 Task: Create Workspace Credit Analysis Workspace description Monitor and track company reputation and online presence. Workspace type Education
Action: Mouse moved to (370, 59)
Screenshot: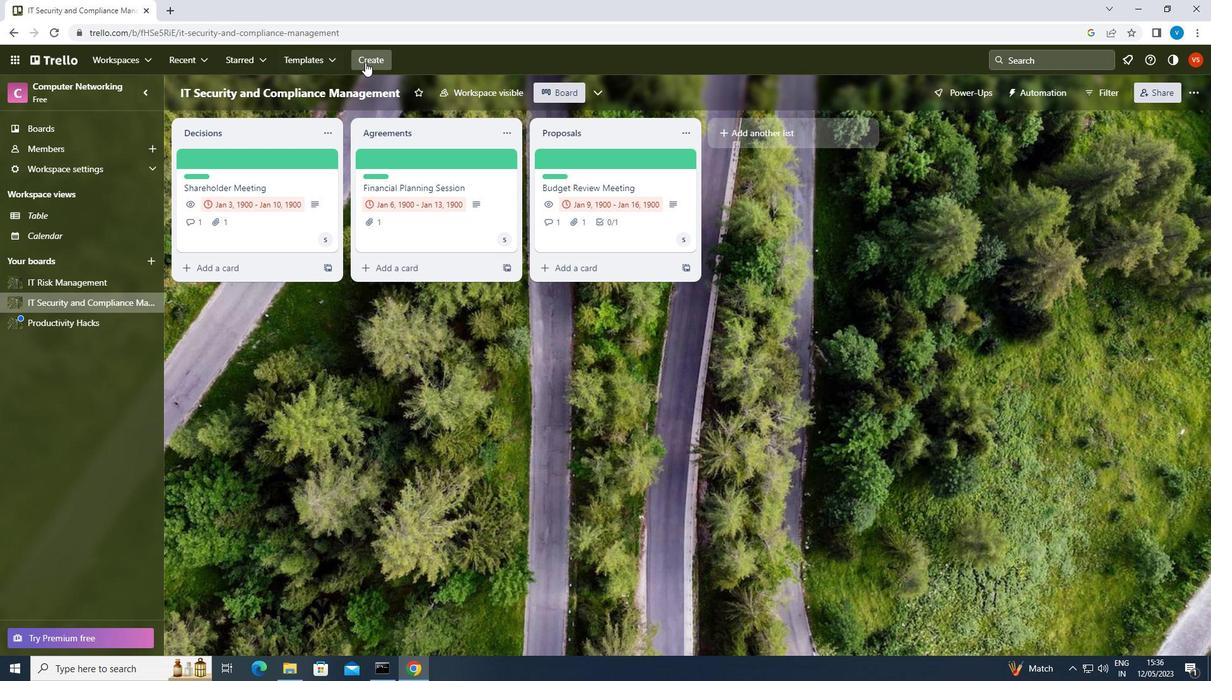 
Action: Mouse pressed left at (370, 59)
Screenshot: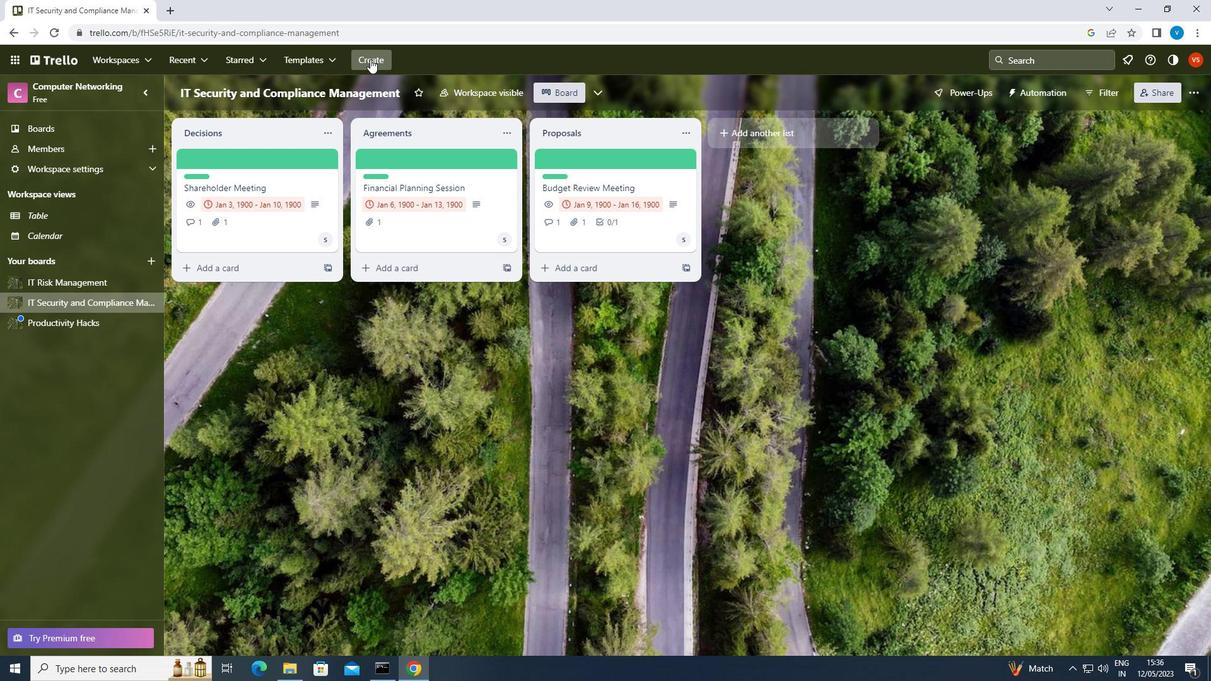 
Action: Mouse moved to (398, 189)
Screenshot: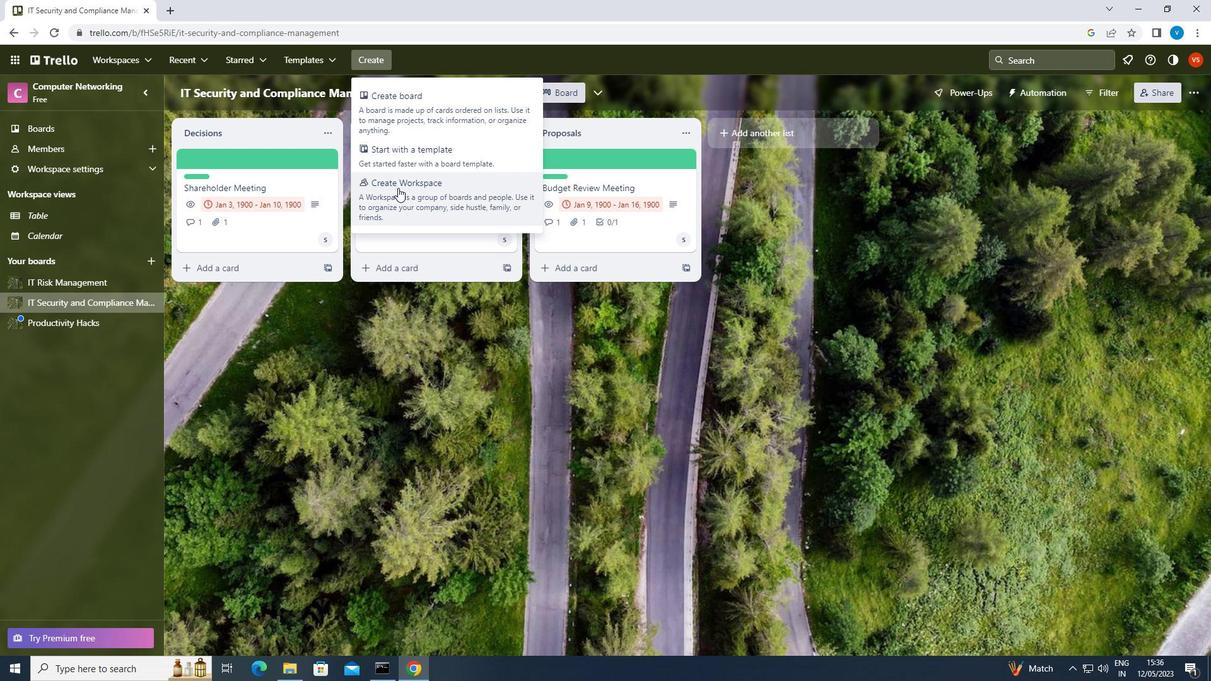 
Action: Mouse pressed left at (398, 189)
Screenshot: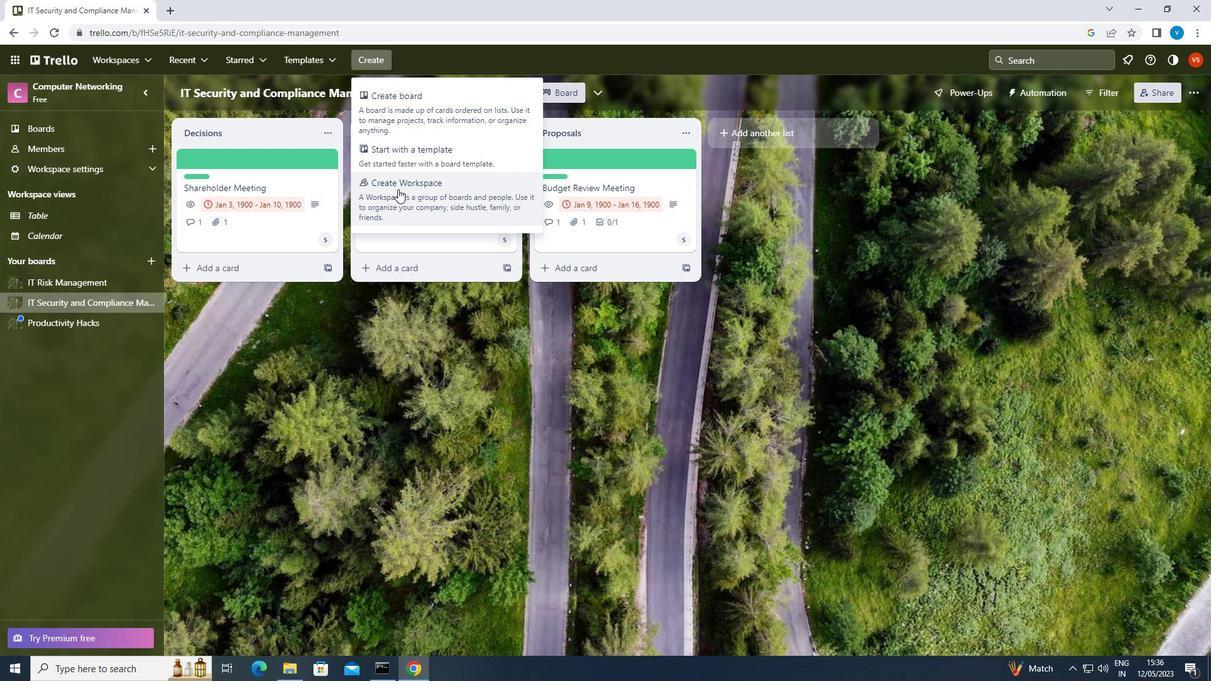 
Action: Mouse moved to (338, 225)
Screenshot: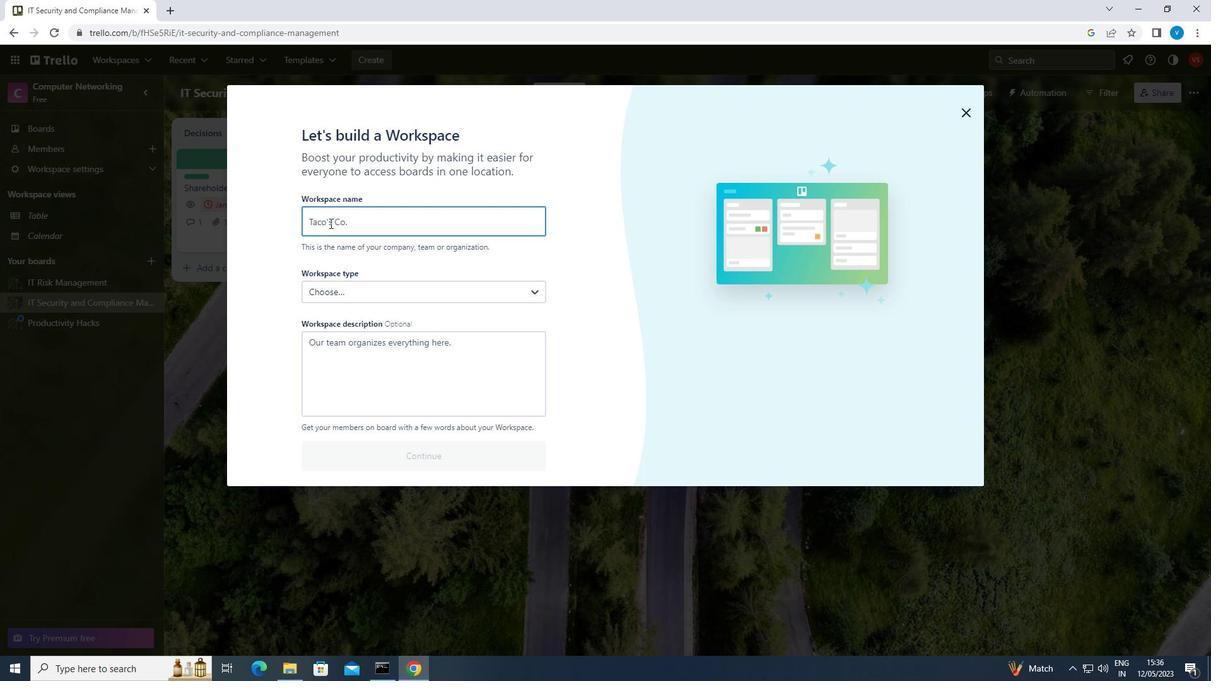 
Action: Mouse pressed left at (338, 225)
Screenshot: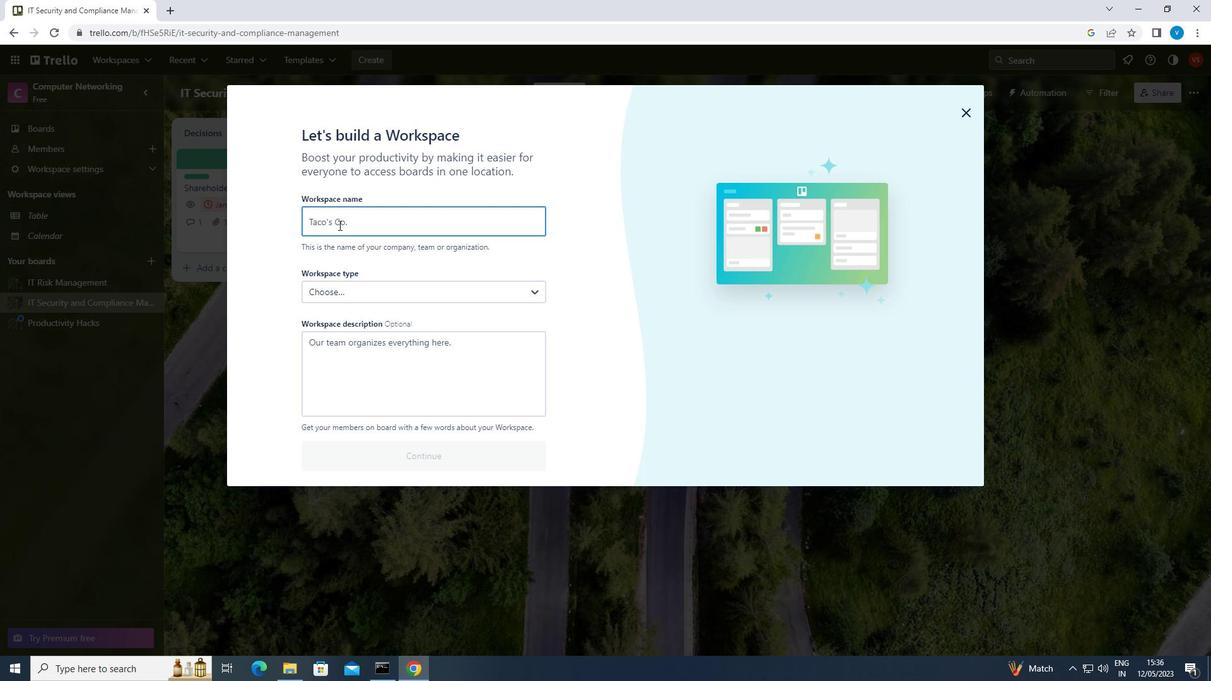 
Action: Mouse moved to (339, 225)
Screenshot: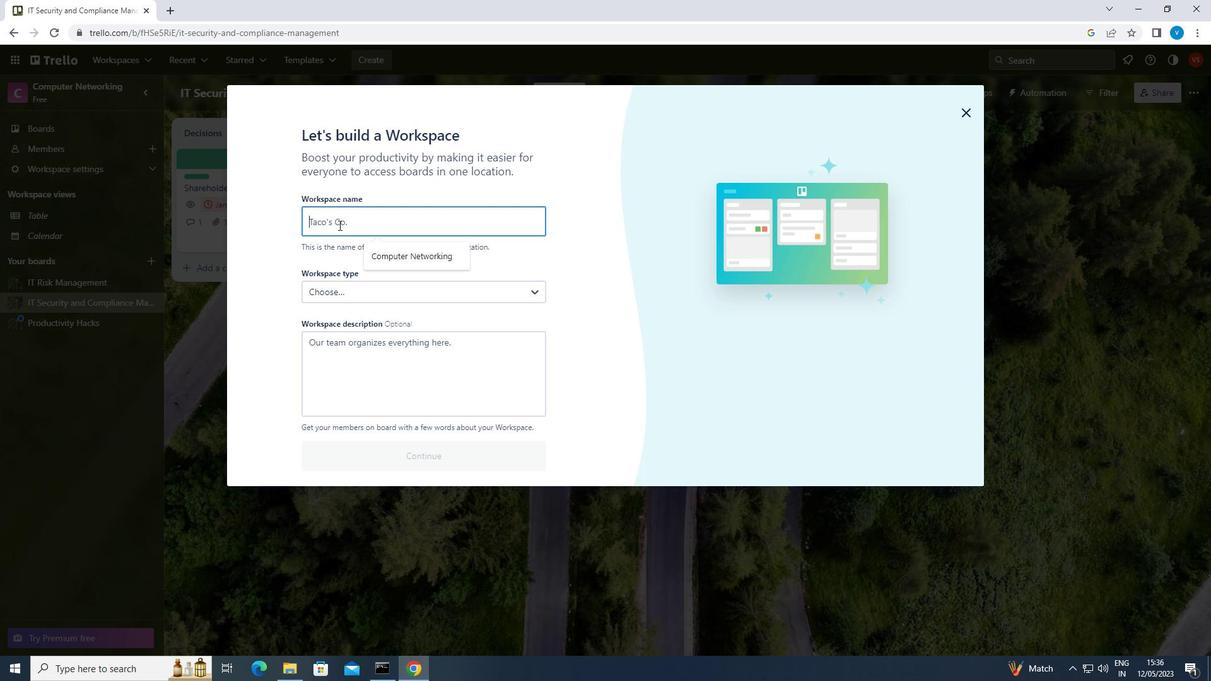 
Action: Key pressed <Key.shift>CREDIT<Key.space><Key.shift>ANALYSIS<Key.space>
Screenshot: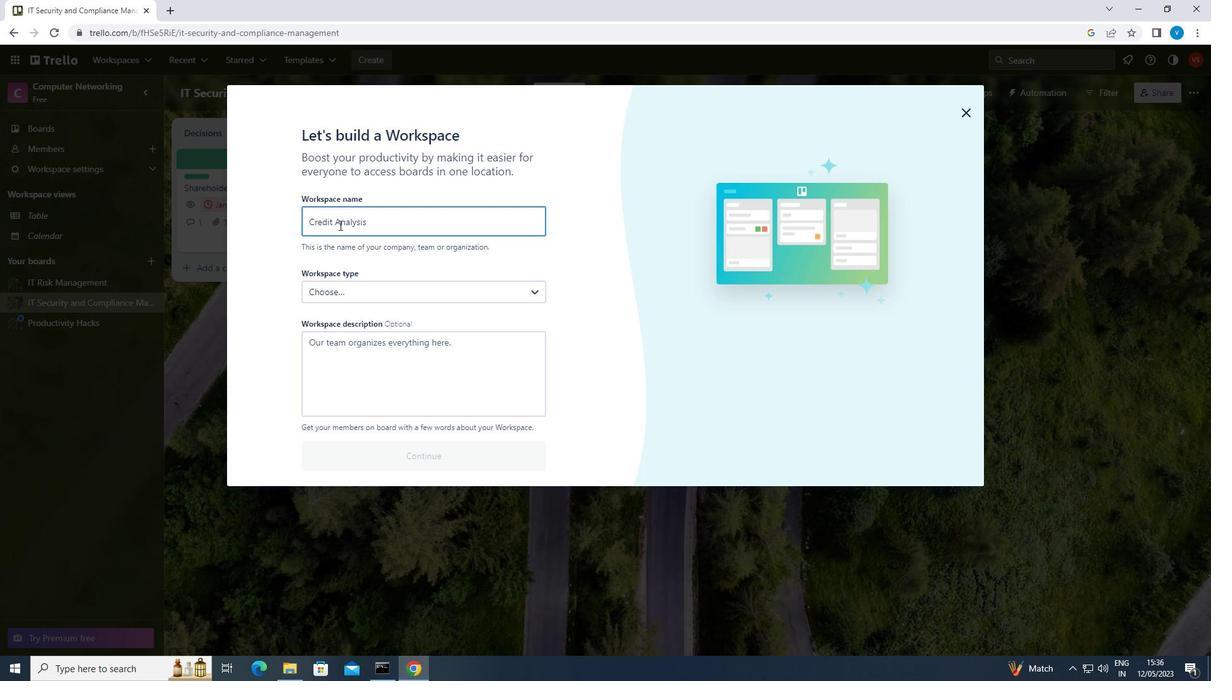 
Action: Mouse moved to (393, 359)
Screenshot: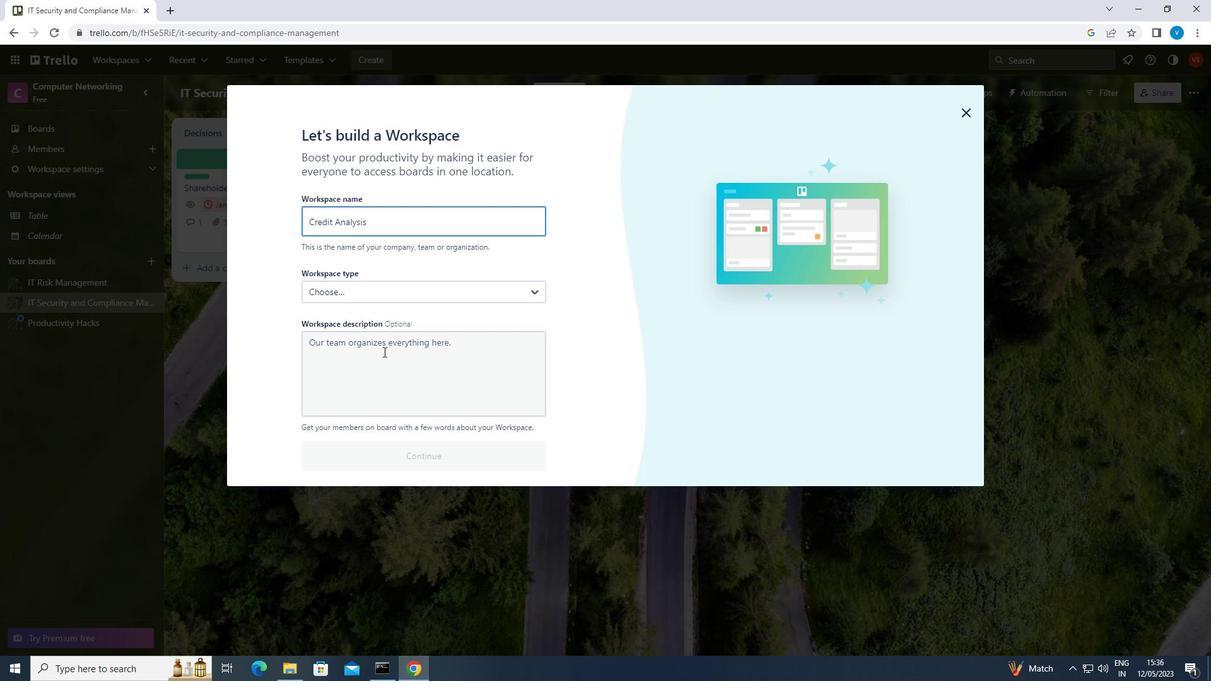 
Action: Mouse pressed left at (393, 359)
Screenshot: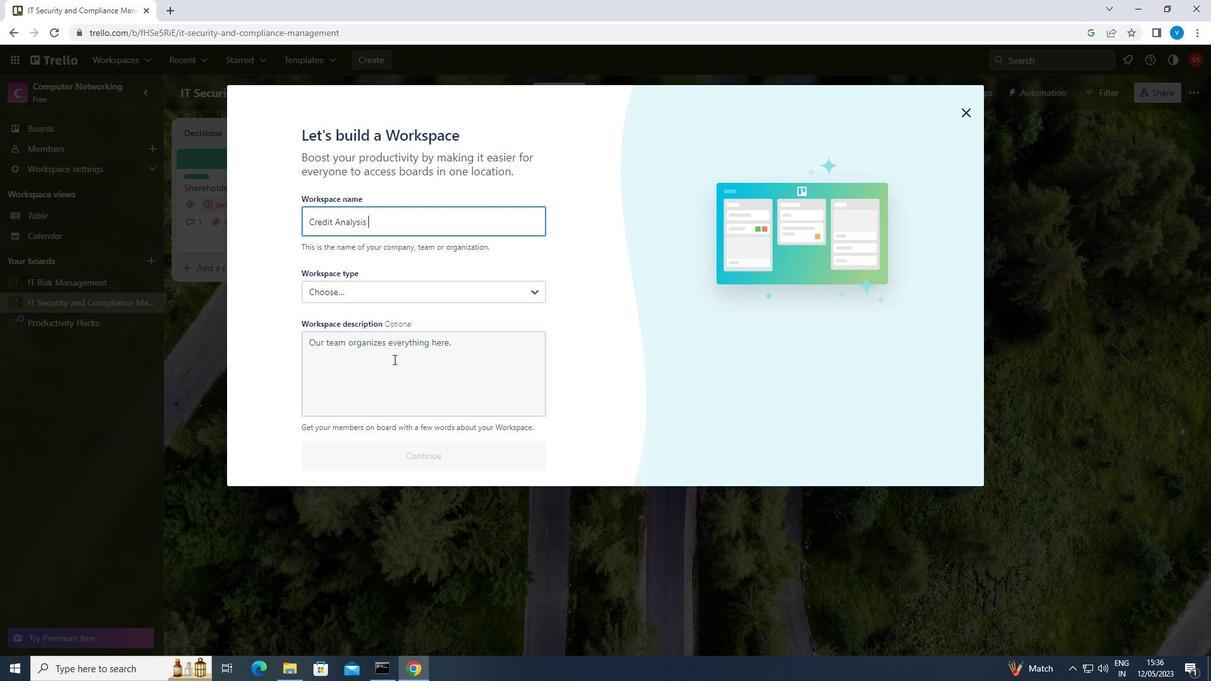 
Action: Mouse moved to (400, 355)
Screenshot: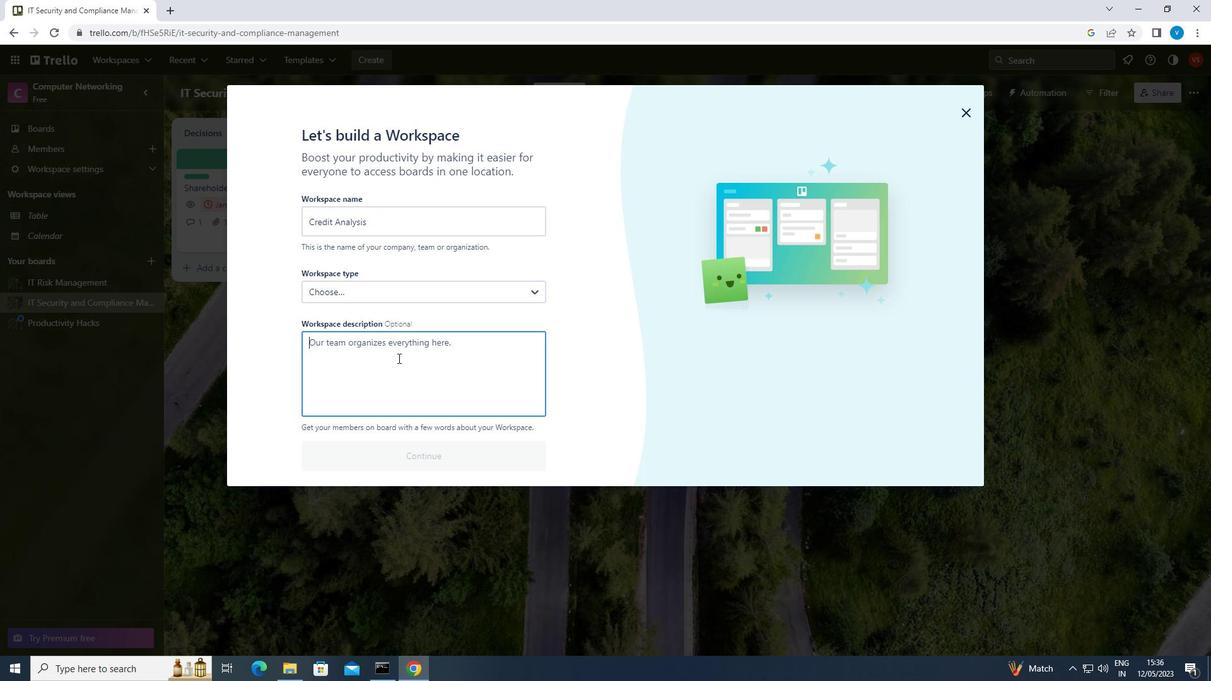 
Action: Key pressed <Key.shift><Key.shift><Key.shift>MONITOR<Key.space>AND<Key.space>TRACK<Key.space>COMPANY<Key.space>REPUTATION<Key.space>AND<Key.space>ONLINE<Key.space>PRESENCE
Screenshot: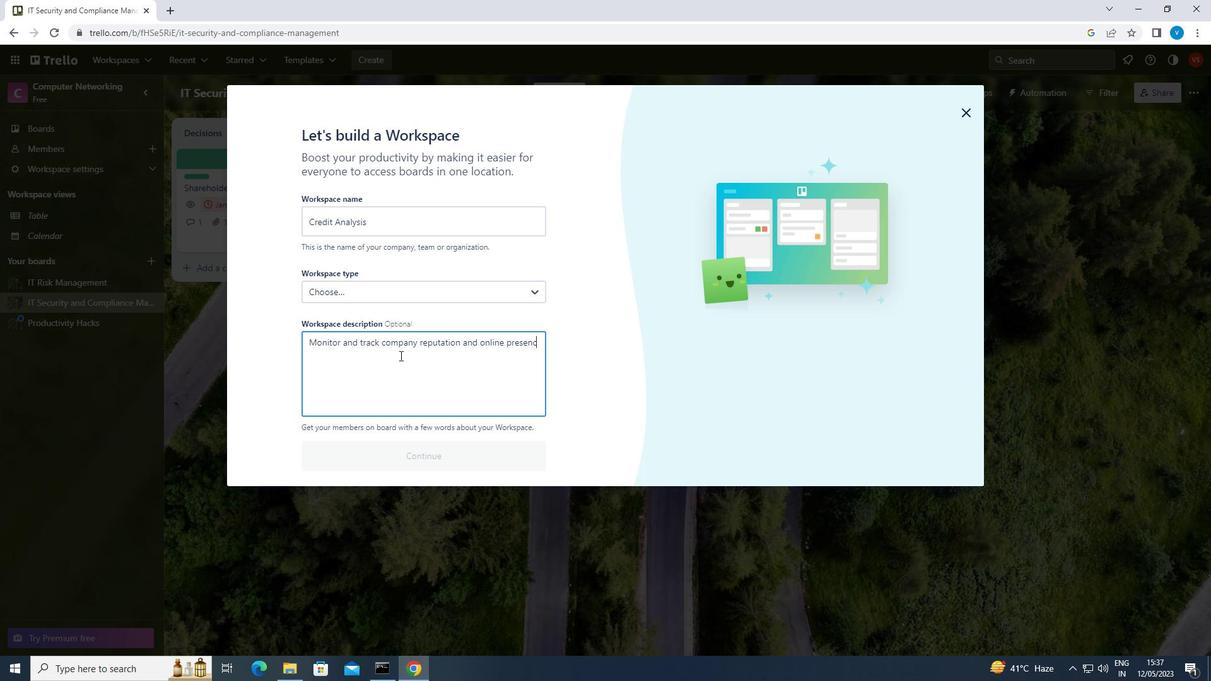 
Action: Mouse moved to (410, 288)
Screenshot: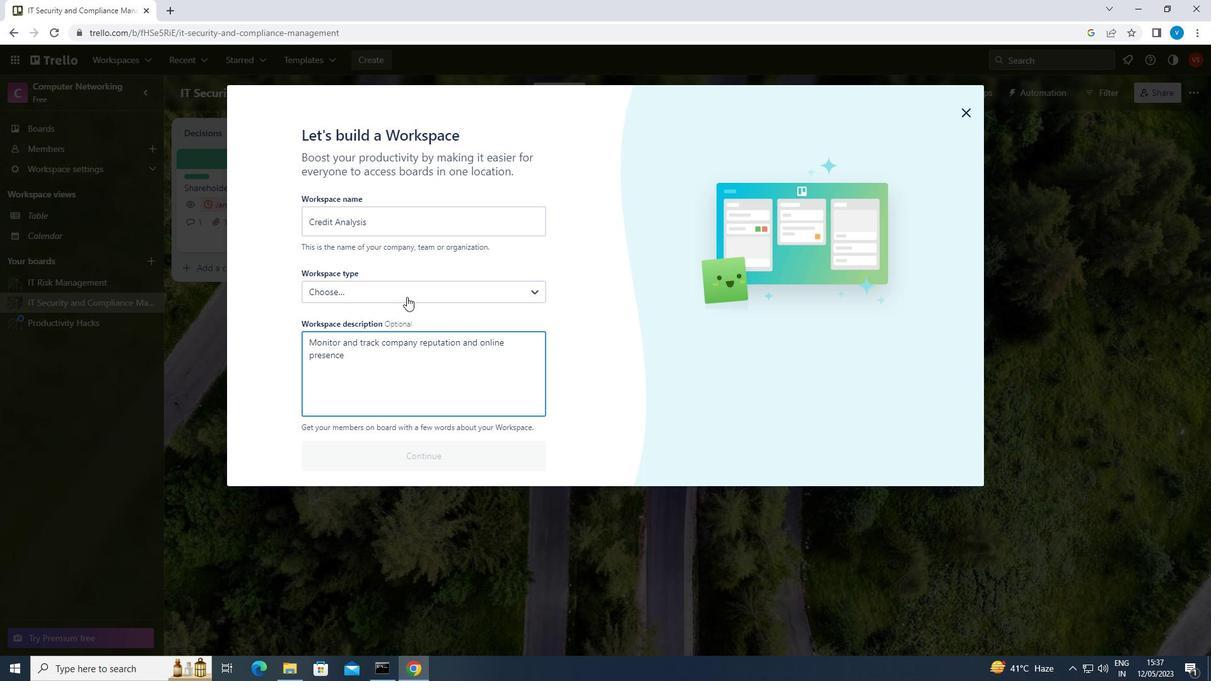 
Action: Mouse pressed left at (410, 288)
Screenshot: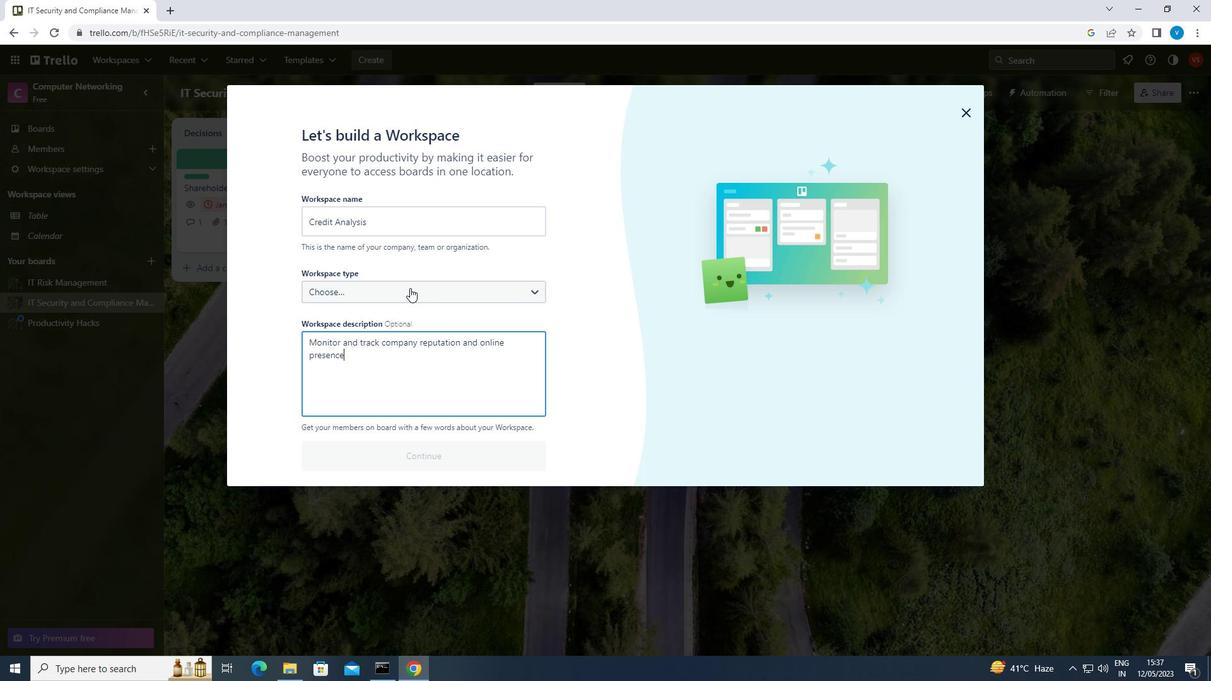 
Action: Mouse moved to (395, 323)
Screenshot: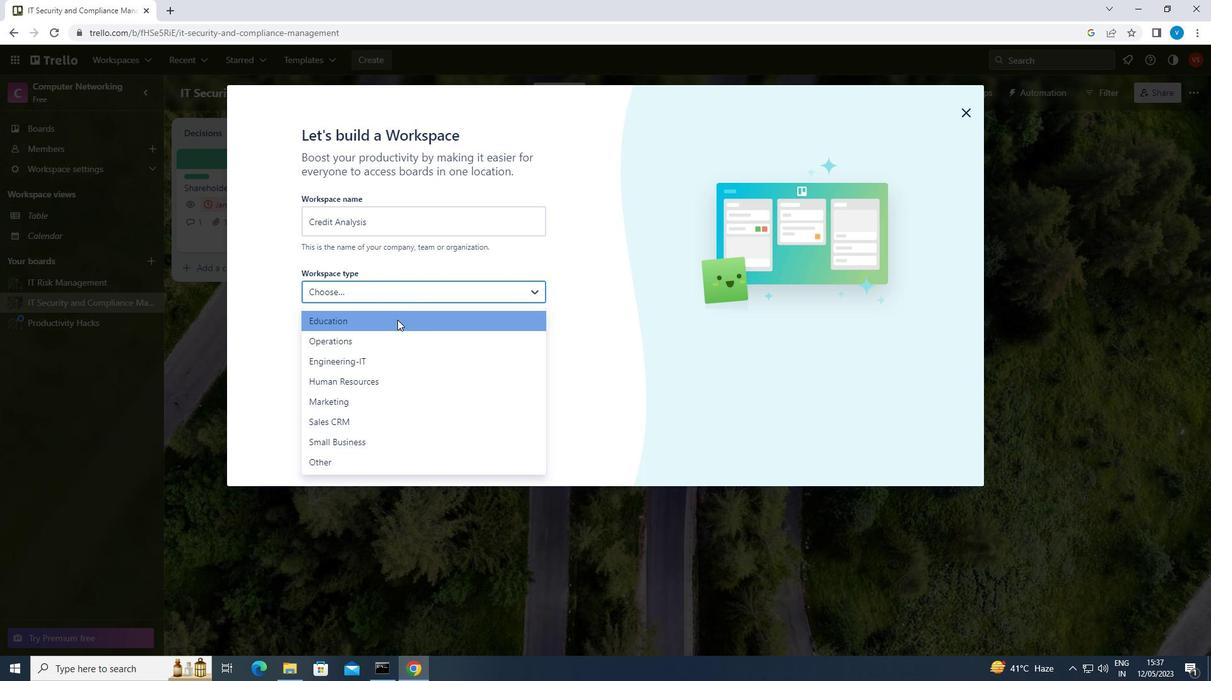 
Action: Mouse pressed left at (395, 323)
Screenshot: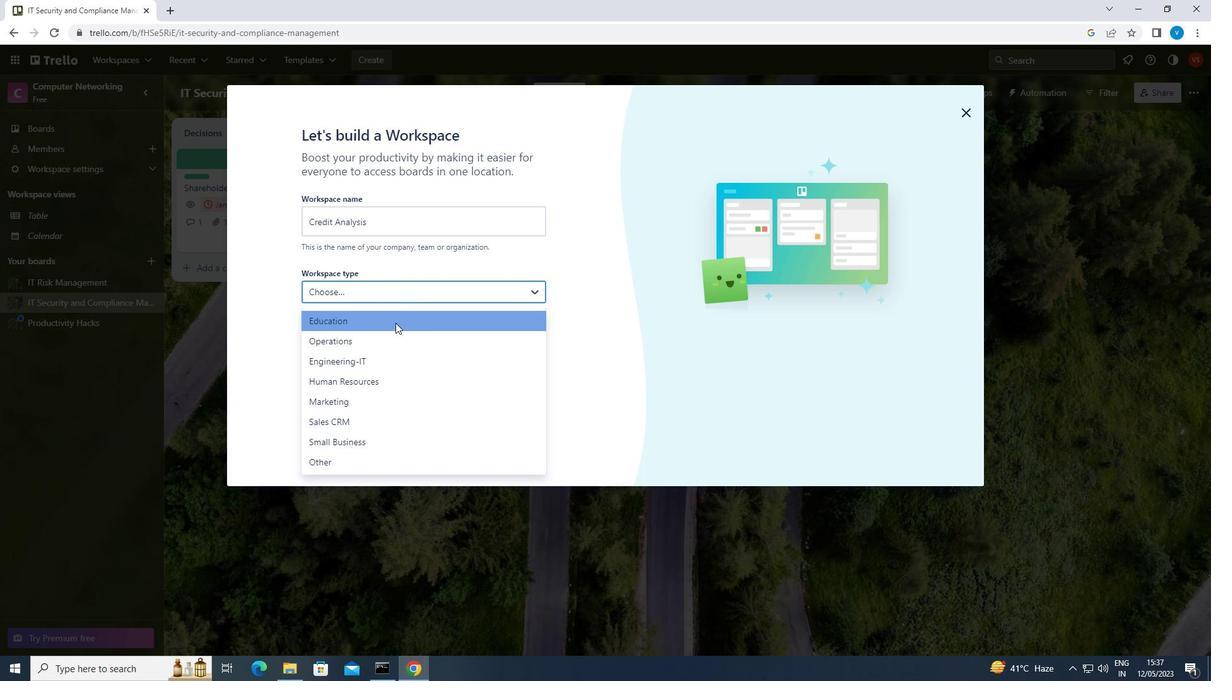 
Action: Mouse moved to (475, 450)
Screenshot: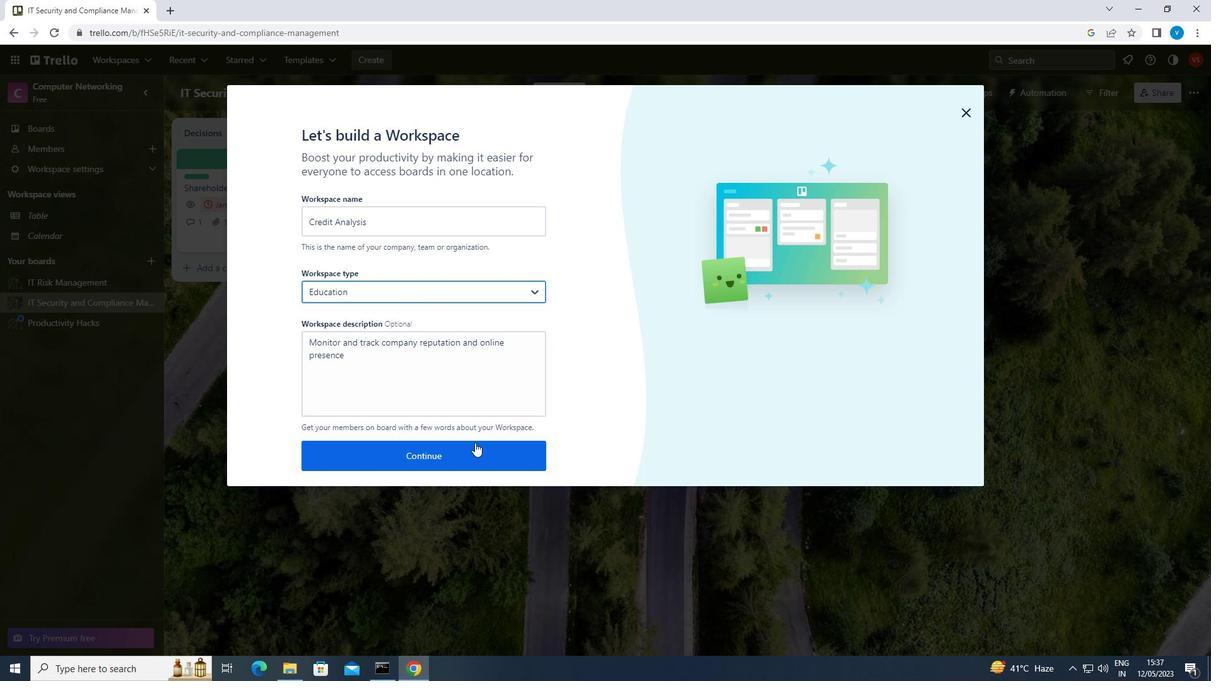 
Action: Mouse pressed left at (475, 450)
Screenshot: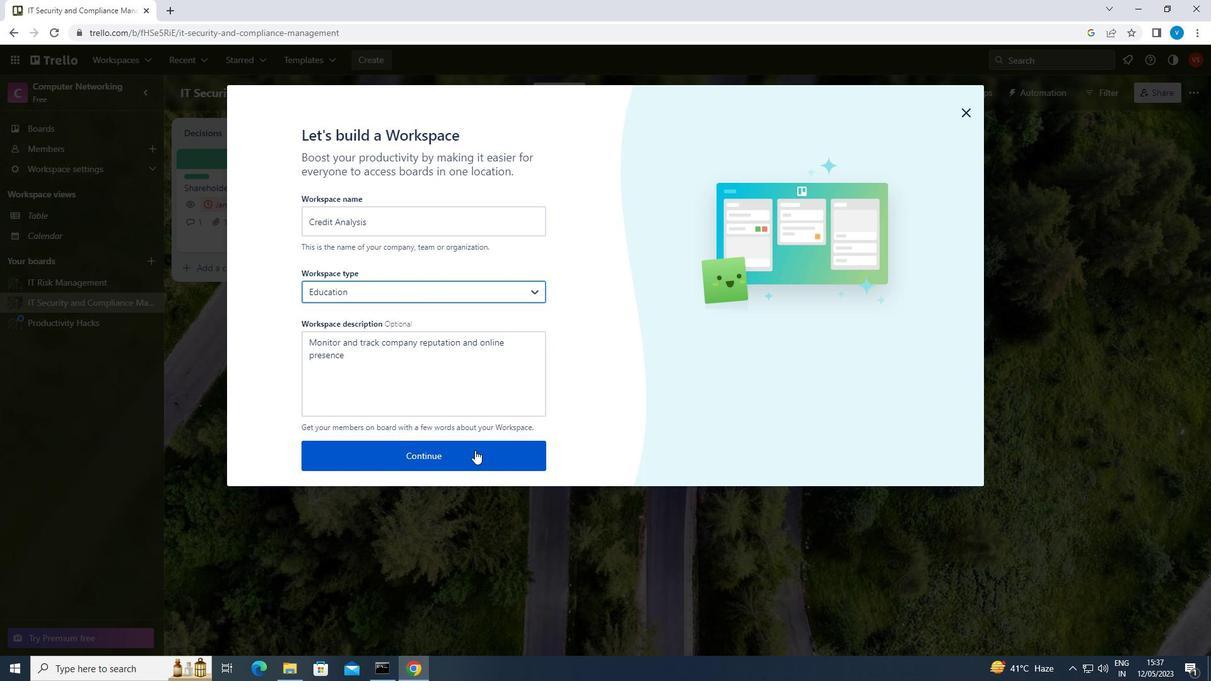 
Action: Mouse moved to (477, 450)
Screenshot: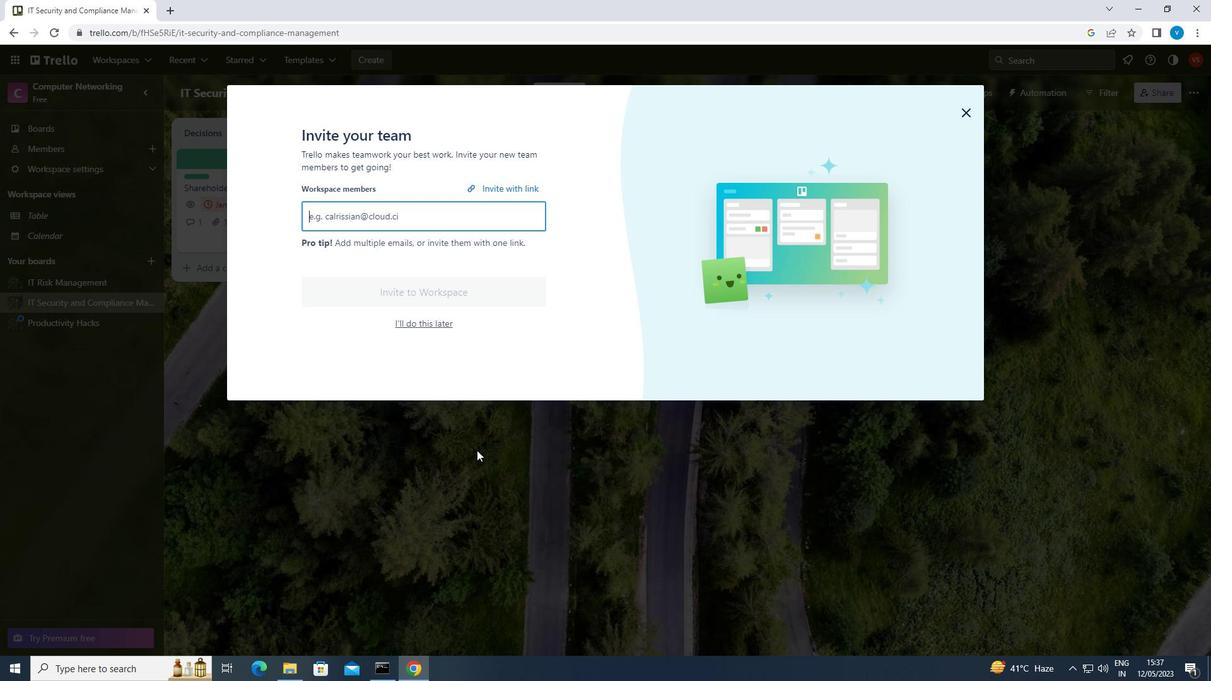 
